 Task: Assign in the project ConvertWorks the issue 'Implement email notifications for important events' to the sprint 'Rocket Roller'. Assign in the project ConvertWorks the issue 'Create a custom CMS for managing website content' to the sprint 'Rocket Roller'. Assign in the project ConvertWorks the issue 'Improve the search functionality to include synonyms and related terms' to the sprint 'Rocket Roller'. Assign in the project ConvertWorks the issue 'Upgrade server infrastructure to improve performance and reliability' to the sprint 'Rocket Roller'
Action: Mouse moved to (171, 47)
Screenshot: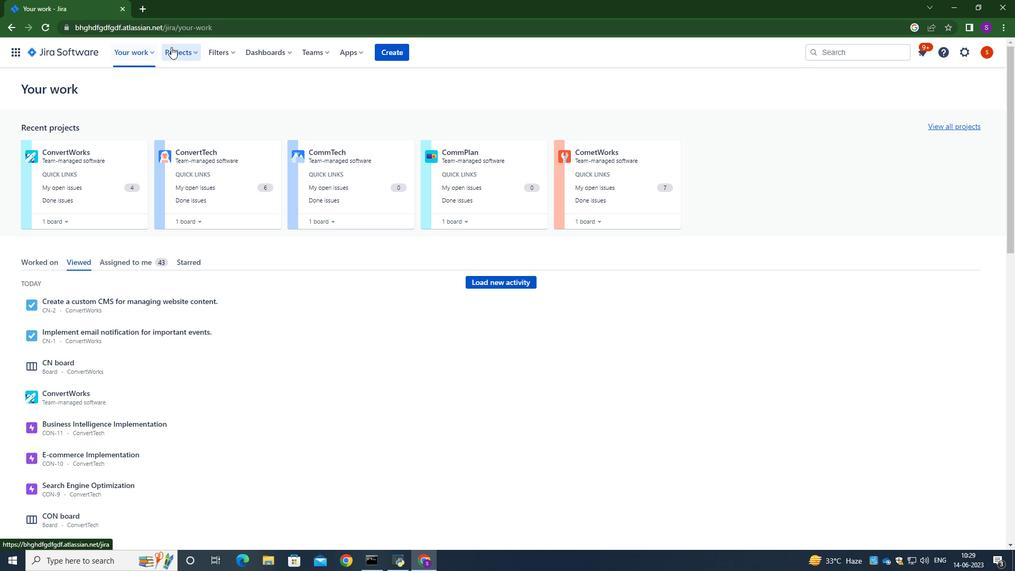 
Action: Mouse pressed left at (171, 47)
Screenshot: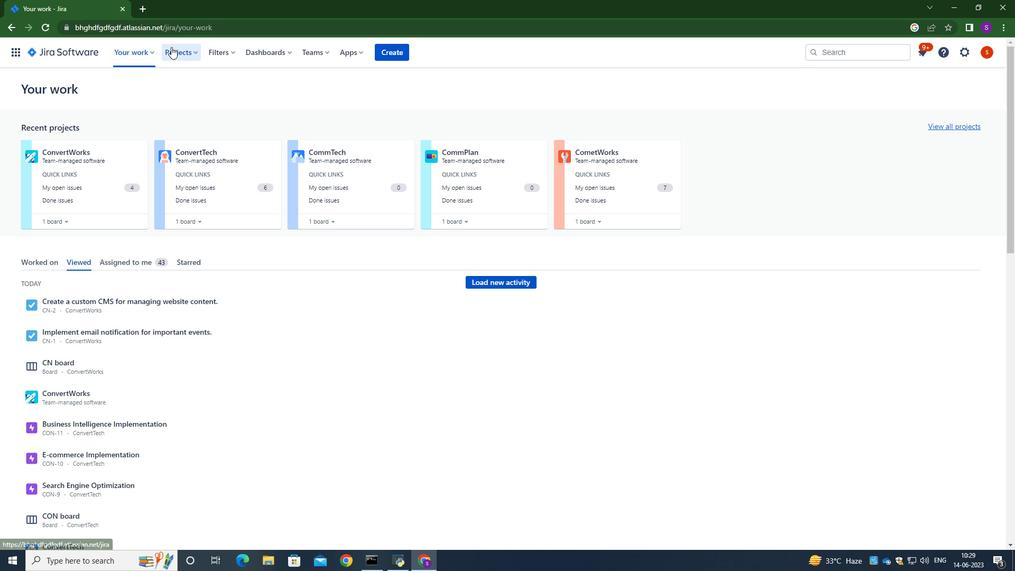 
Action: Mouse moved to (209, 101)
Screenshot: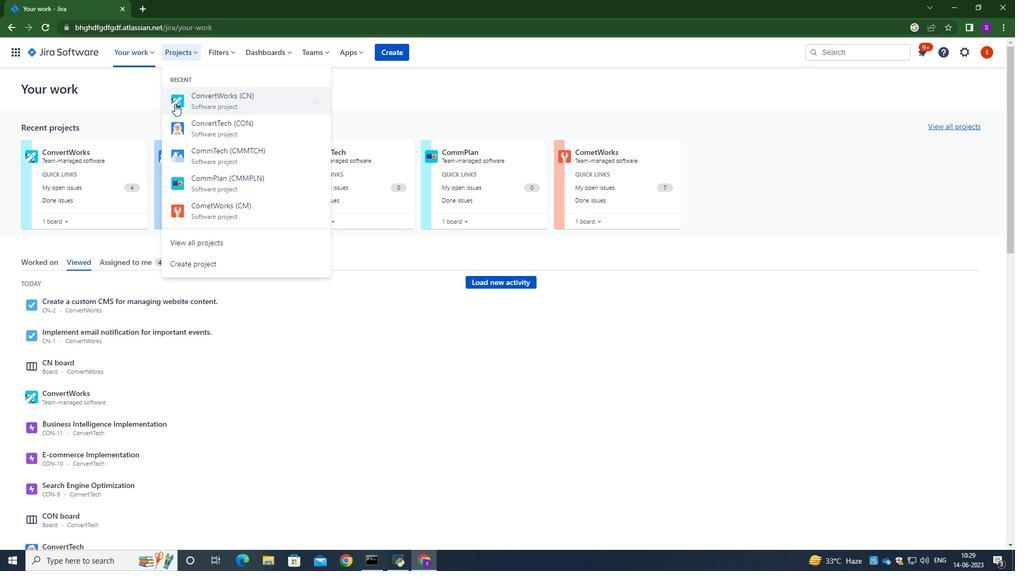 
Action: Mouse pressed left at (209, 101)
Screenshot: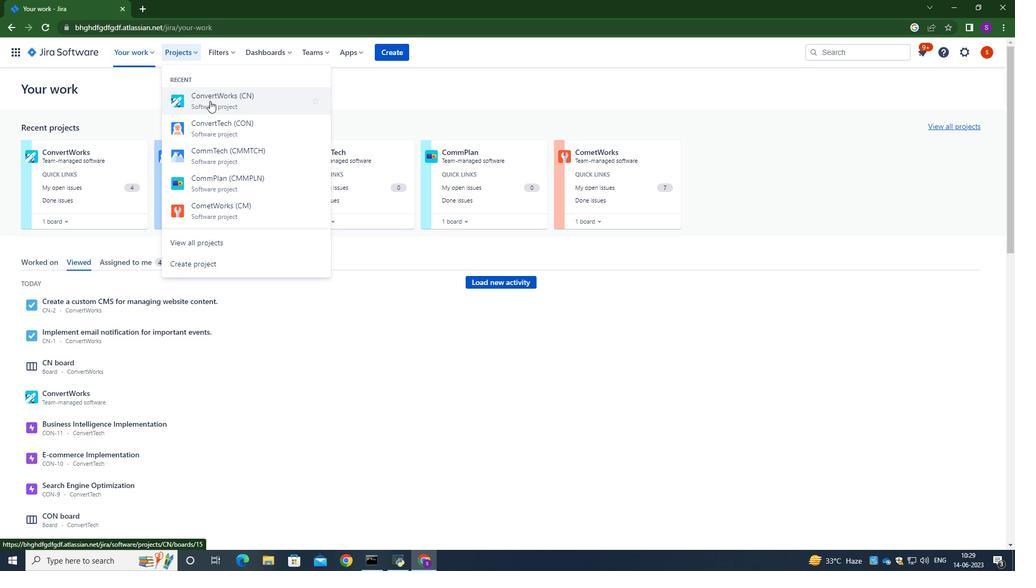 
Action: Mouse moved to (65, 161)
Screenshot: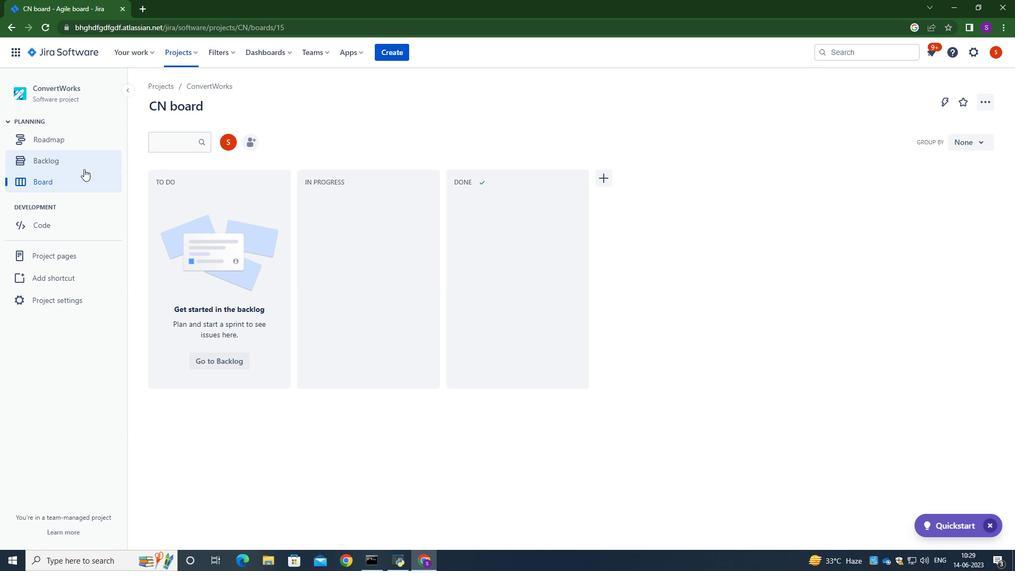 
Action: Mouse pressed left at (65, 161)
Screenshot: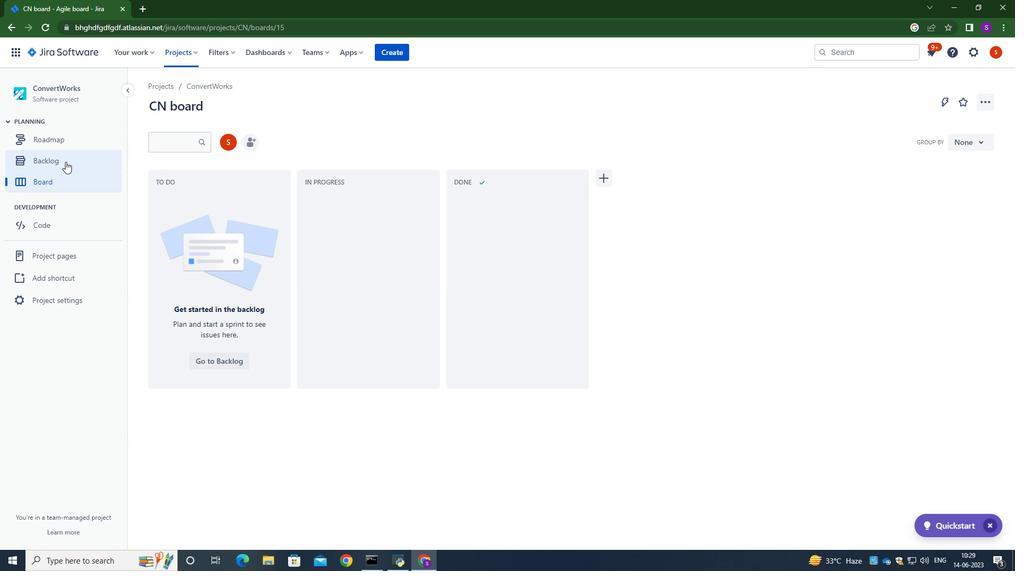 
Action: Mouse moved to (973, 194)
Screenshot: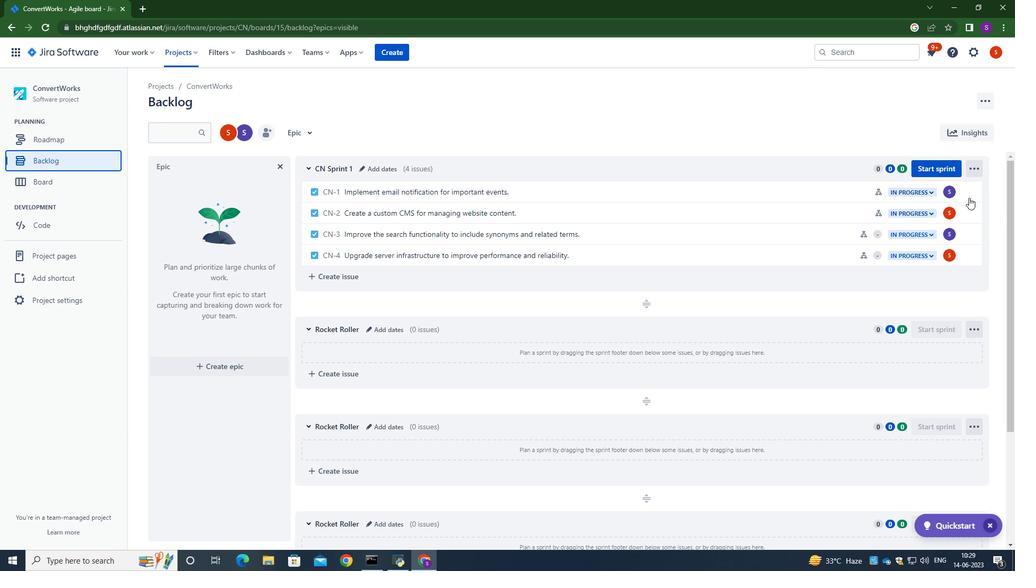 
Action: Mouse pressed left at (973, 194)
Screenshot: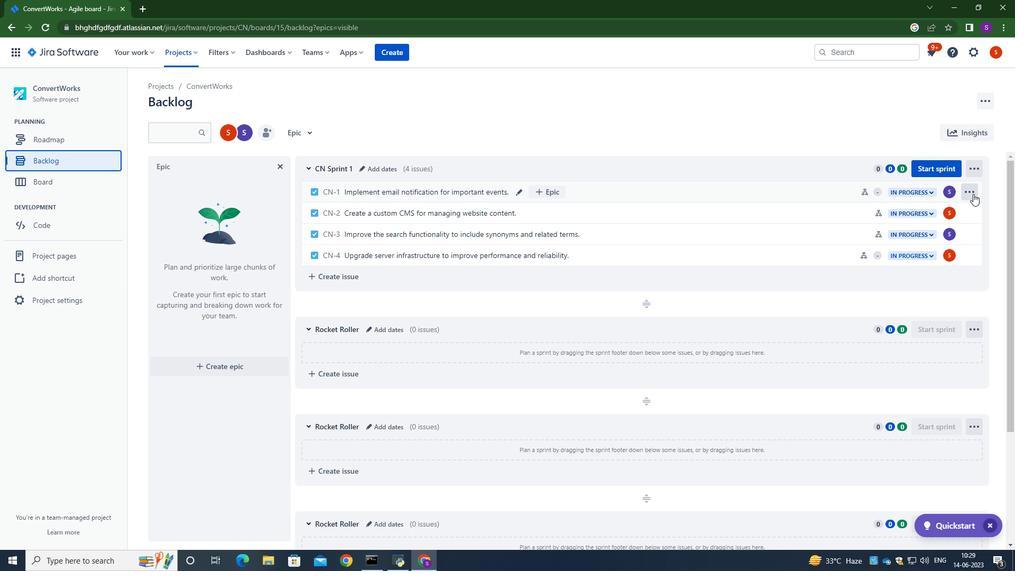 
Action: Mouse moved to (945, 312)
Screenshot: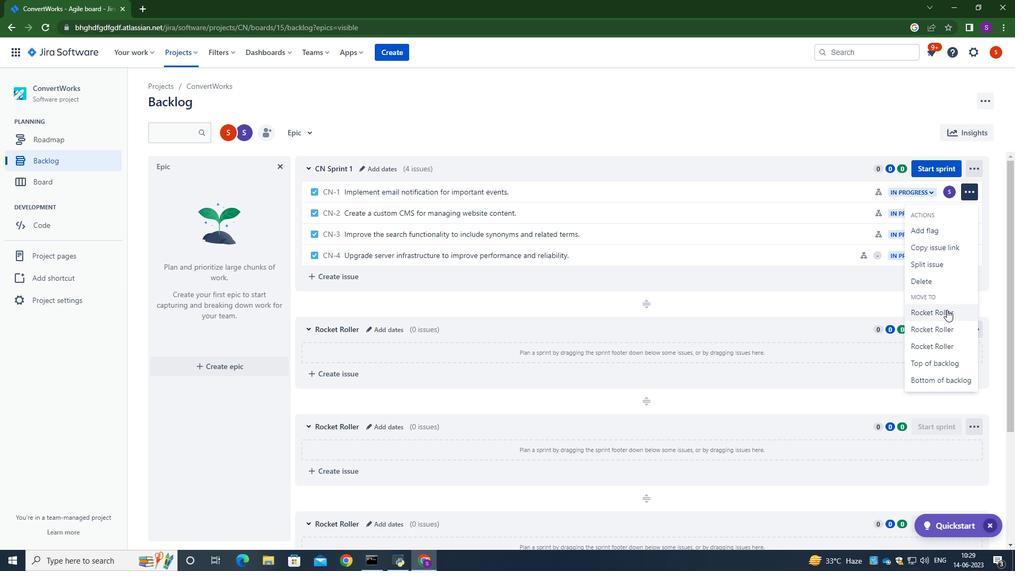 
Action: Mouse pressed left at (945, 312)
Screenshot: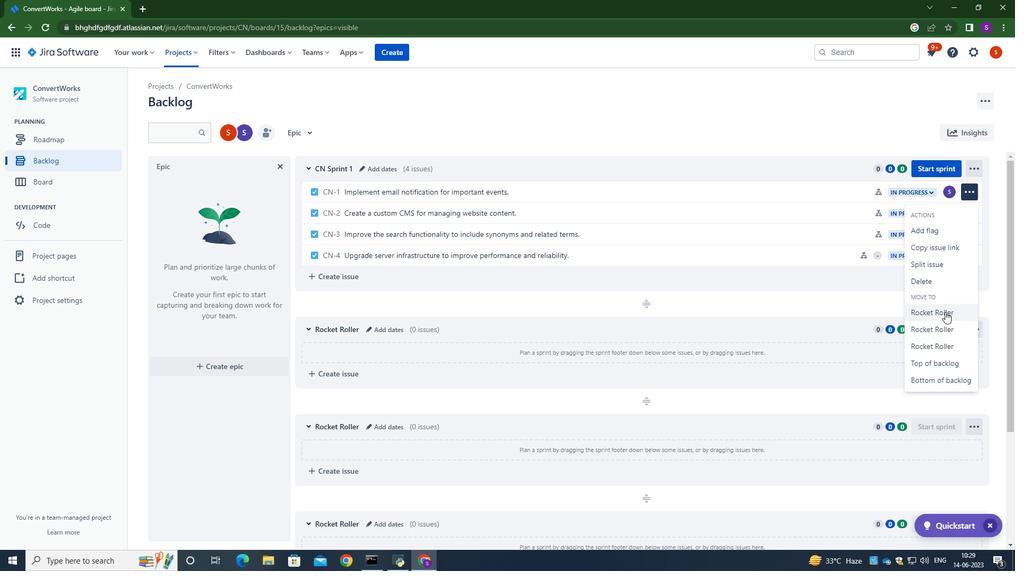 
Action: Mouse moved to (963, 186)
Screenshot: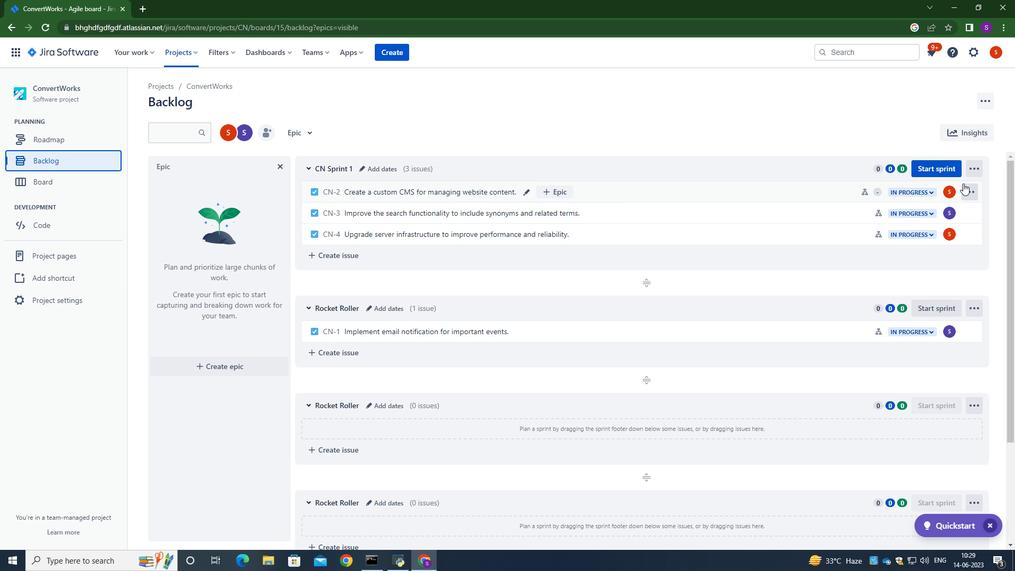 
Action: Mouse pressed left at (963, 186)
Screenshot: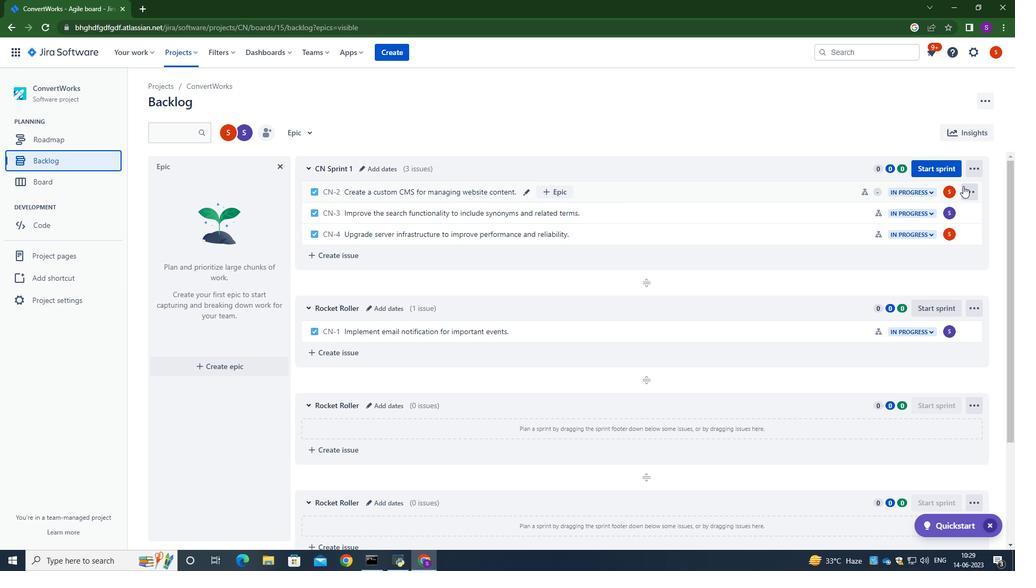 
Action: Mouse moved to (944, 324)
Screenshot: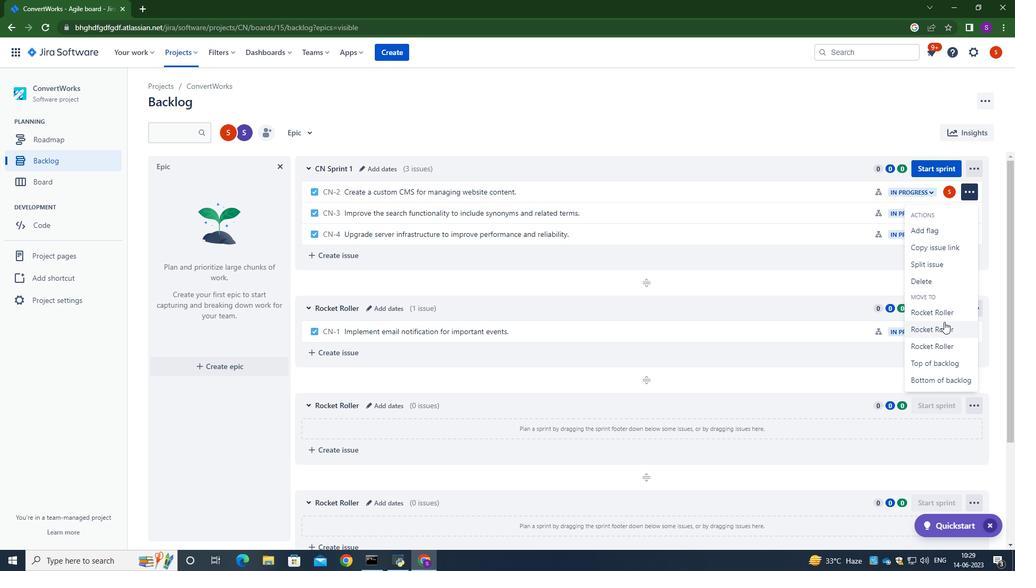 
Action: Mouse pressed left at (944, 324)
Screenshot: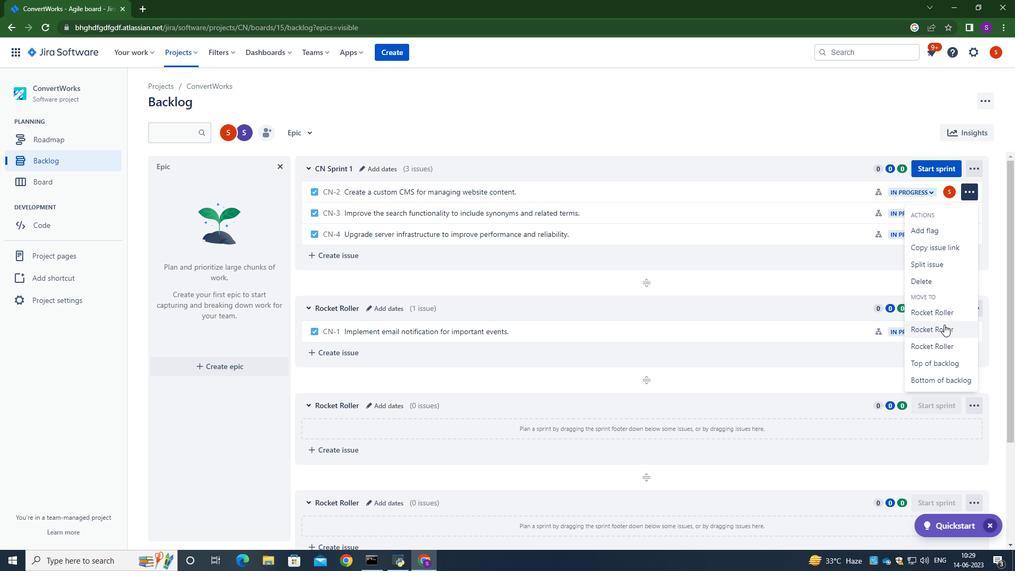 
Action: Mouse moved to (971, 185)
Screenshot: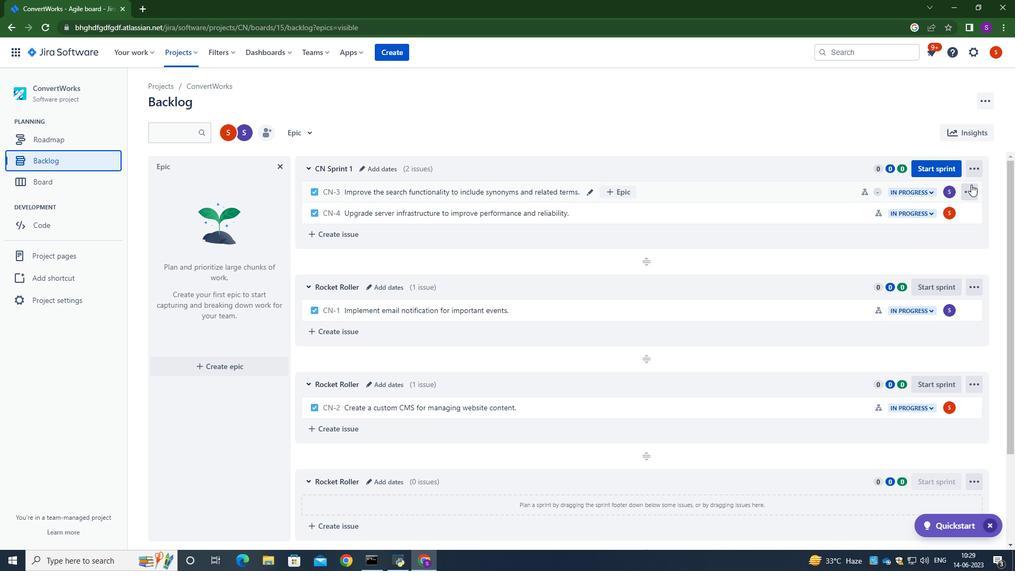 
Action: Mouse pressed left at (971, 185)
Screenshot: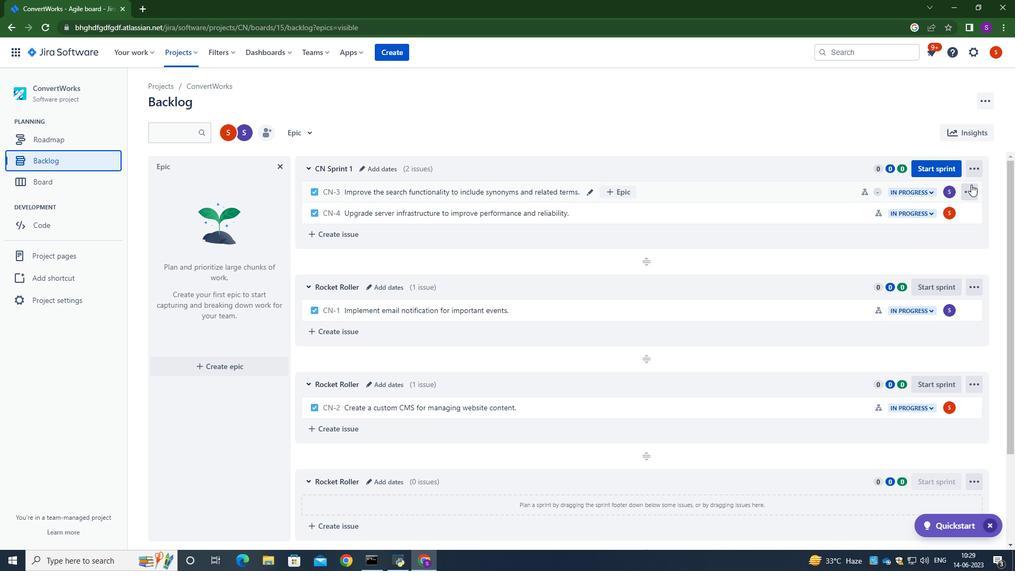 
Action: Mouse moved to (939, 350)
Screenshot: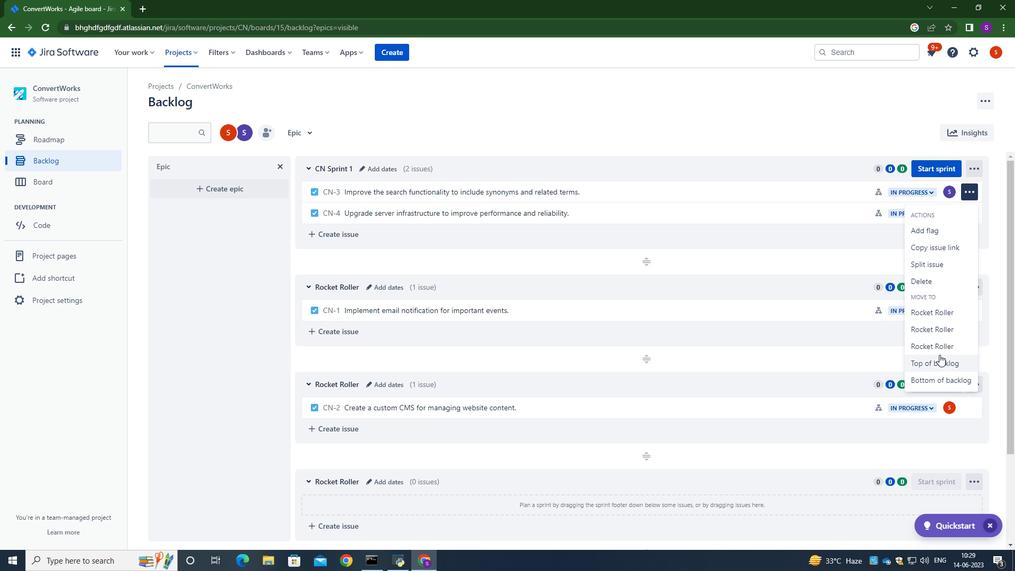 
Action: Mouse pressed left at (939, 350)
Screenshot: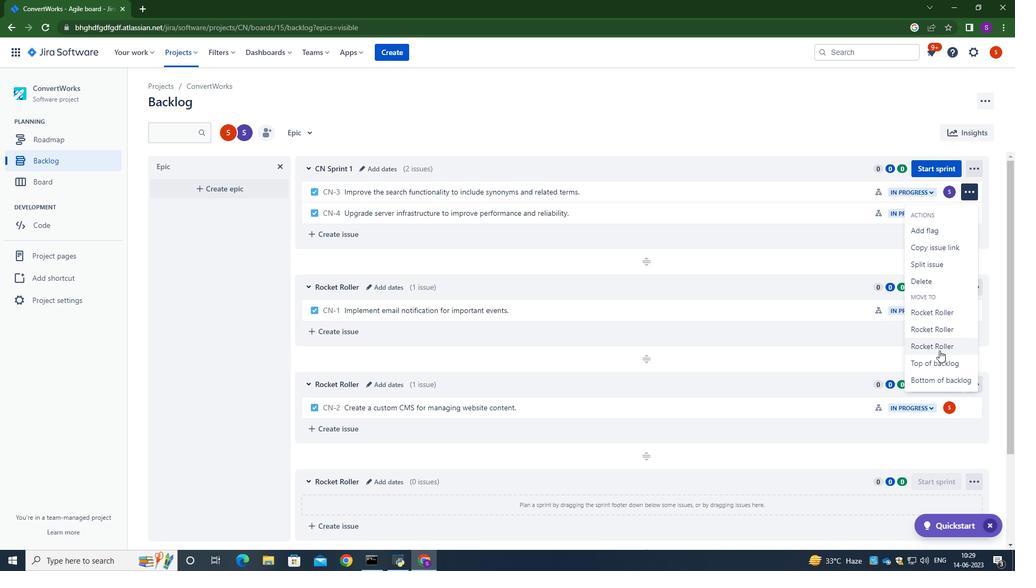 
Action: Mouse moved to (976, 194)
Screenshot: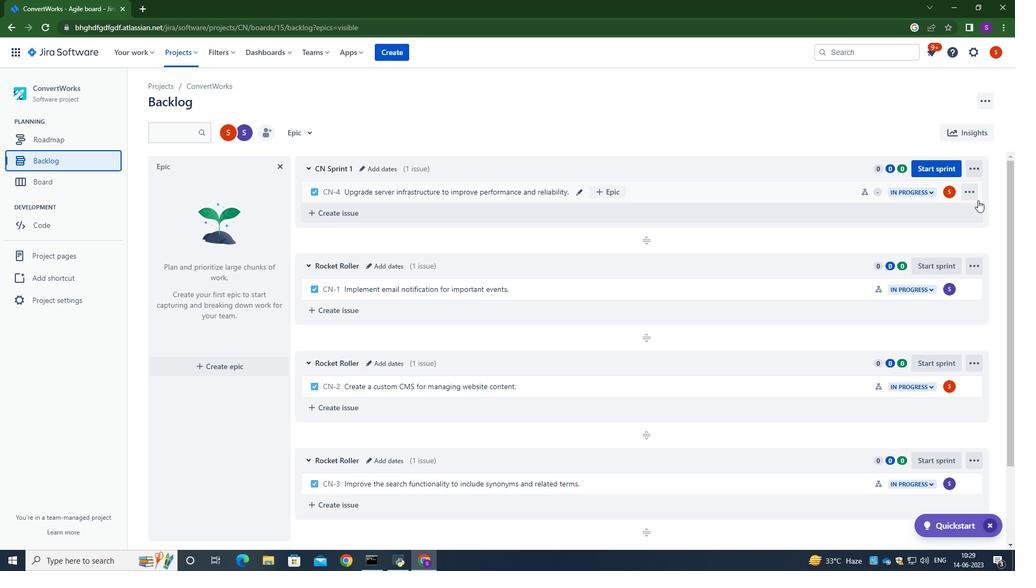 
Action: Mouse pressed left at (976, 194)
Screenshot: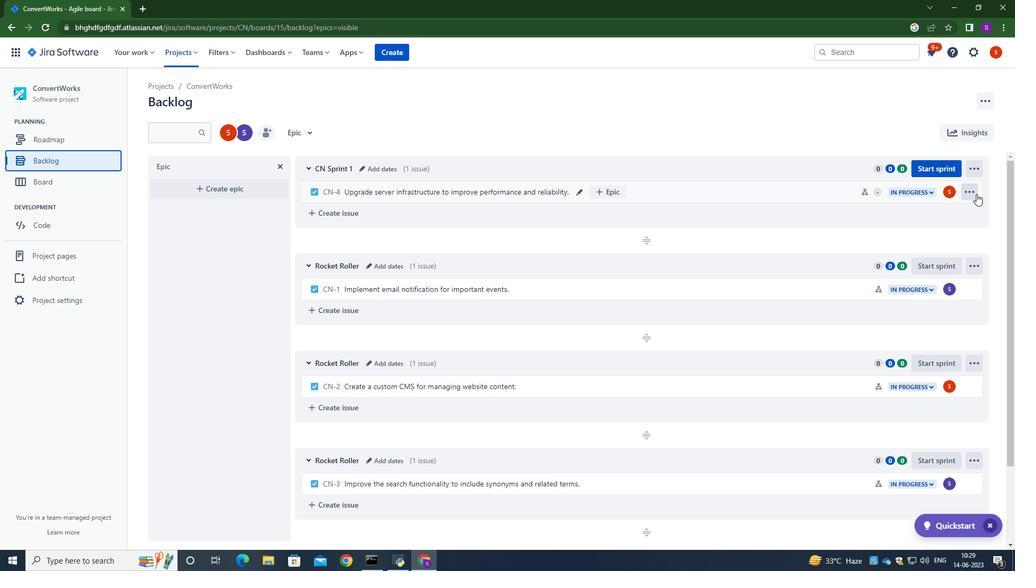 
Action: Mouse moved to (953, 349)
Screenshot: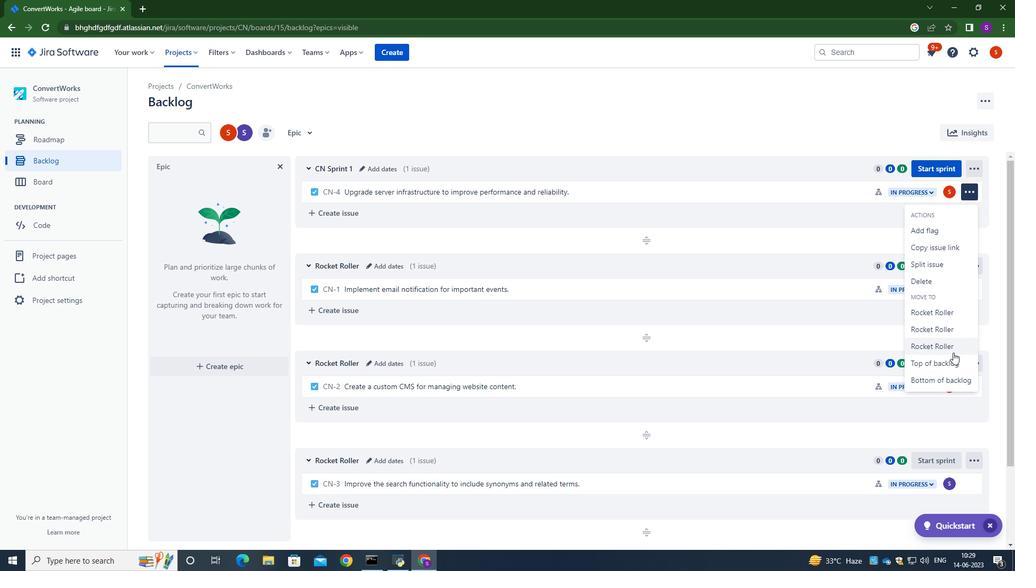 
Action: Mouse pressed left at (953, 349)
Screenshot: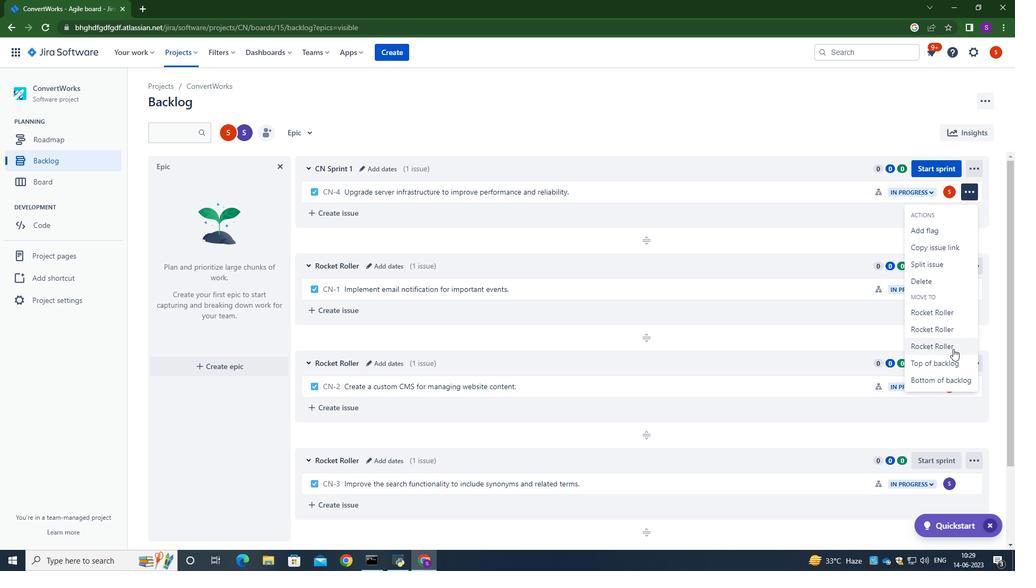 
Action: Mouse moved to (845, 202)
Screenshot: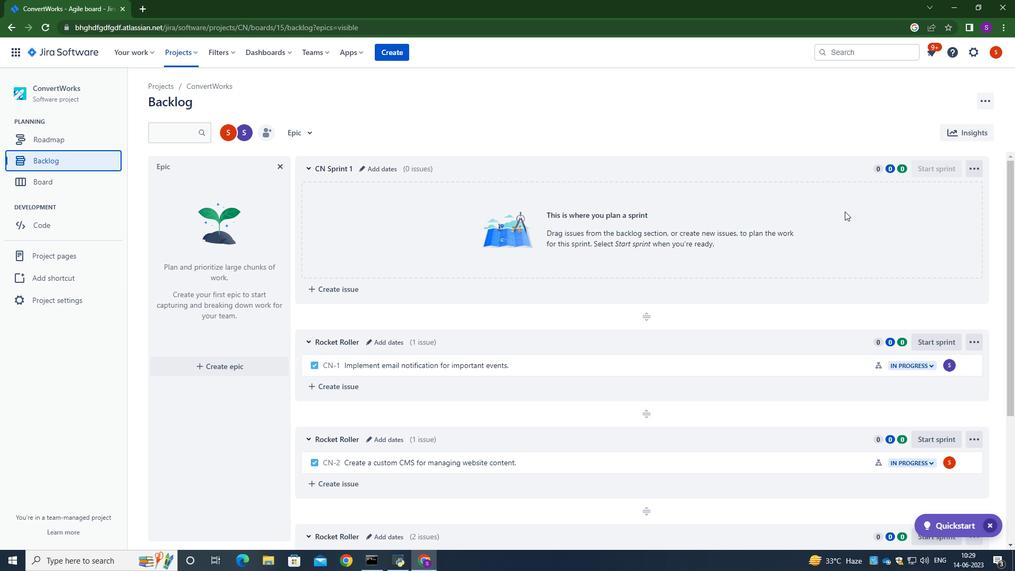 
Action: Mouse scrolled (845, 201) with delta (0, 0)
Screenshot: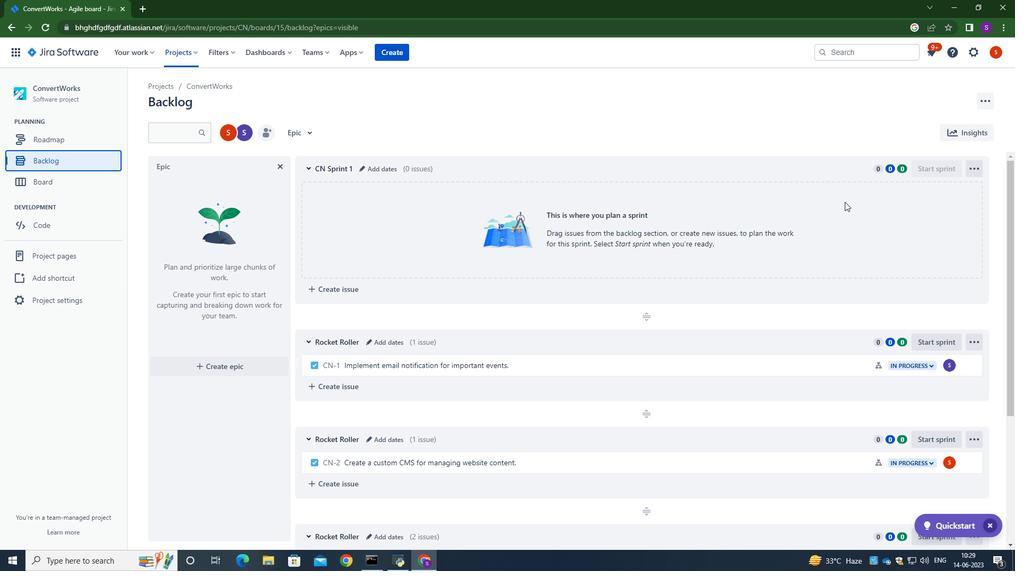 
Action: Mouse scrolled (845, 201) with delta (0, 0)
Screenshot: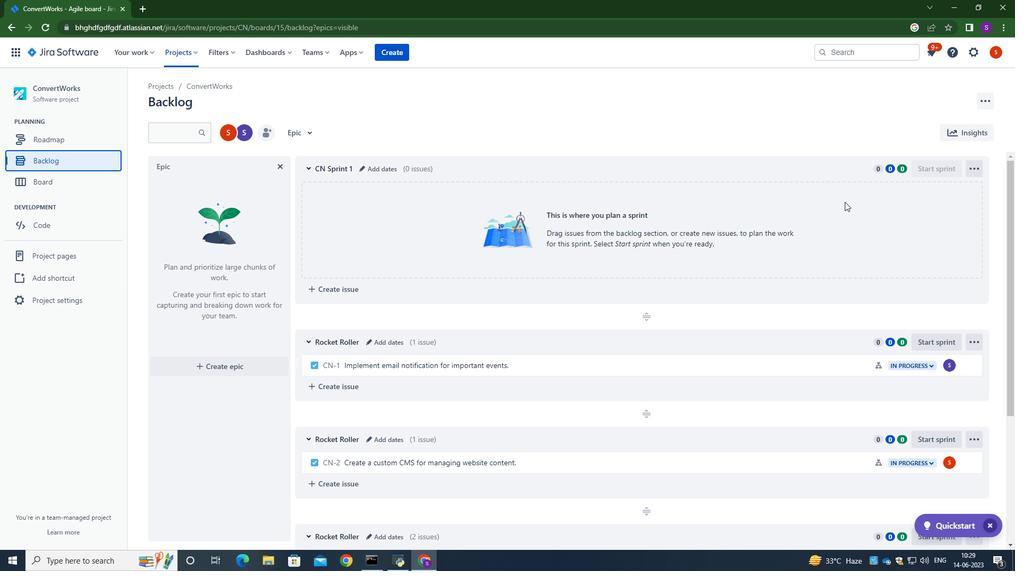
Action: Mouse scrolled (845, 201) with delta (0, 0)
Screenshot: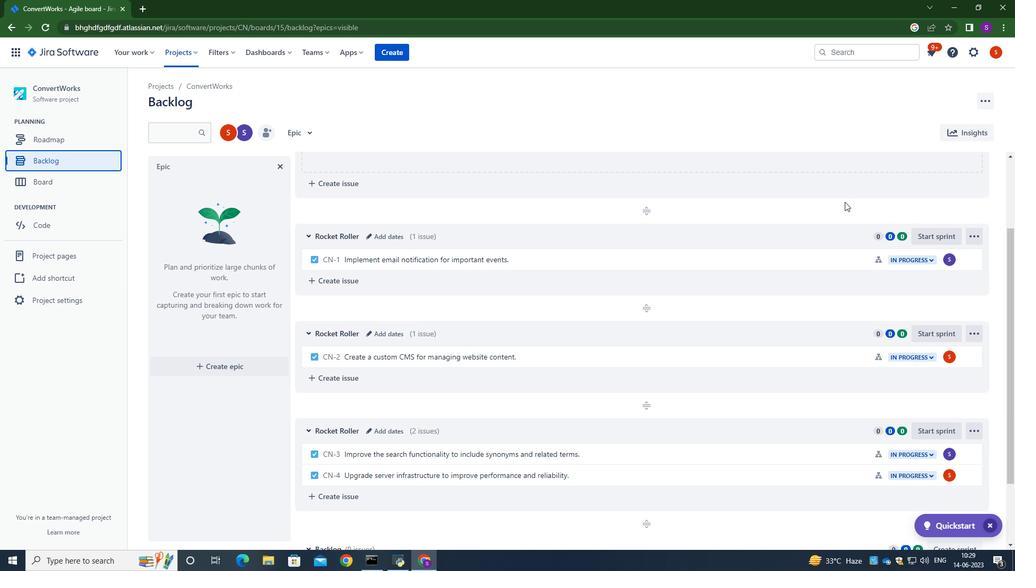 
Action: Mouse scrolled (845, 201) with delta (0, 0)
Screenshot: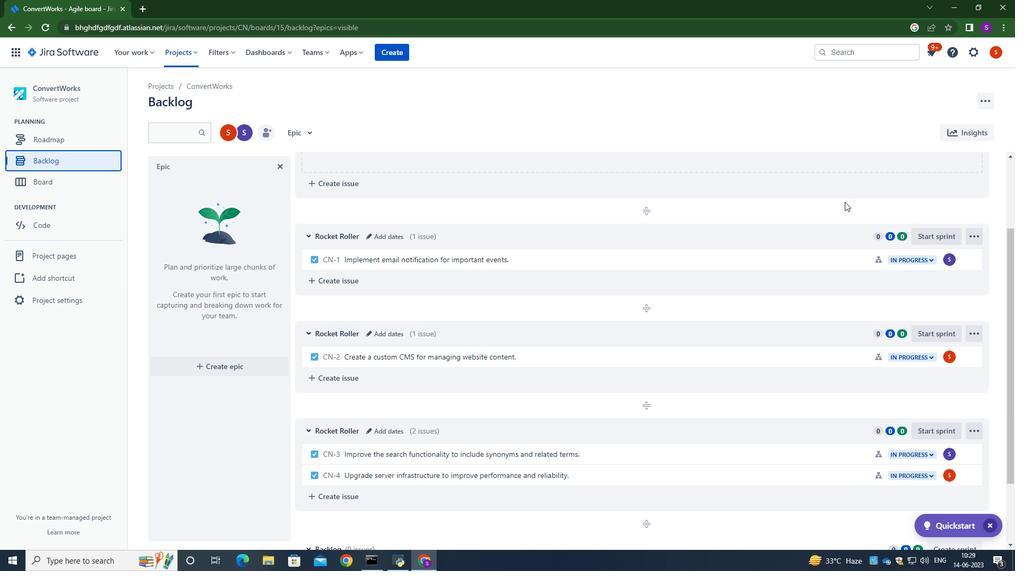 
Action: Mouse scrolled (845, 202) with delta (0, 0)
Screenshot: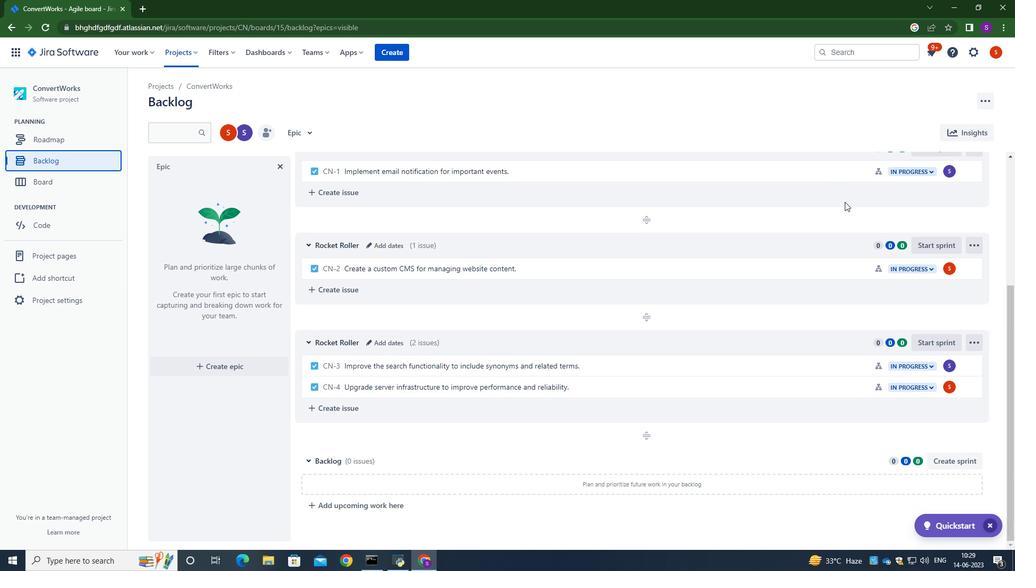 
